 Task: Add Market Corner Angel Hair Pasta to the cart.
Action: Mouse pressed left at (15, 74)
Screenshot: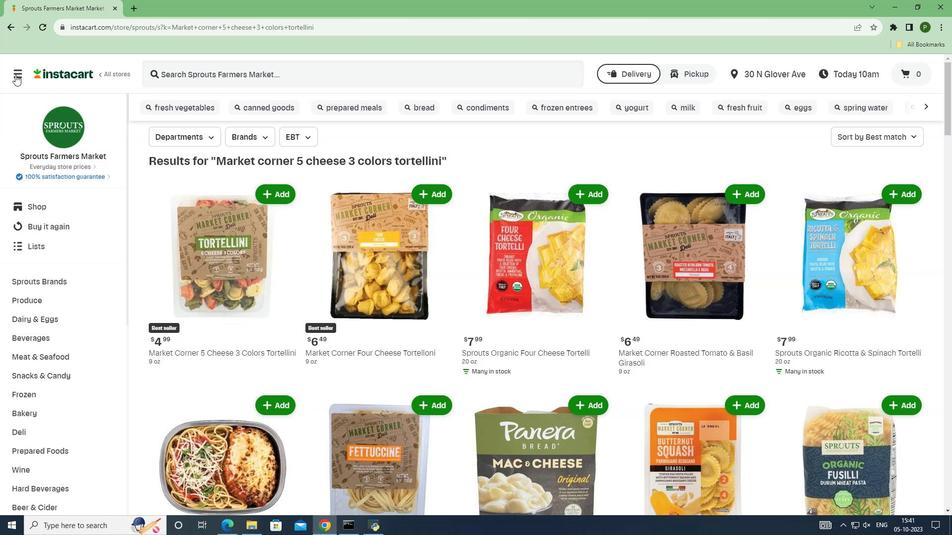 
Action: Mouse moved to (59, 262)
Screenshot: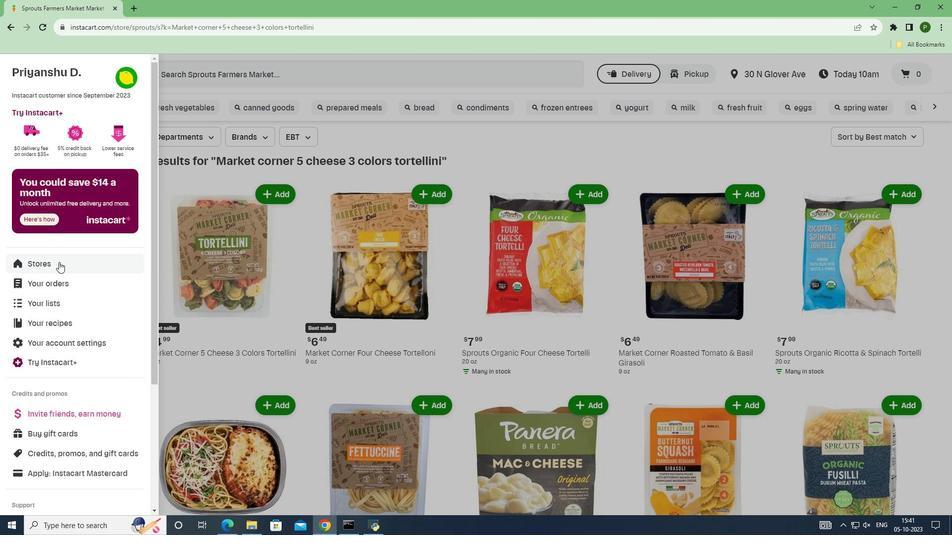 
Action: Mouse pressed left at (59, 262)
Screenshot: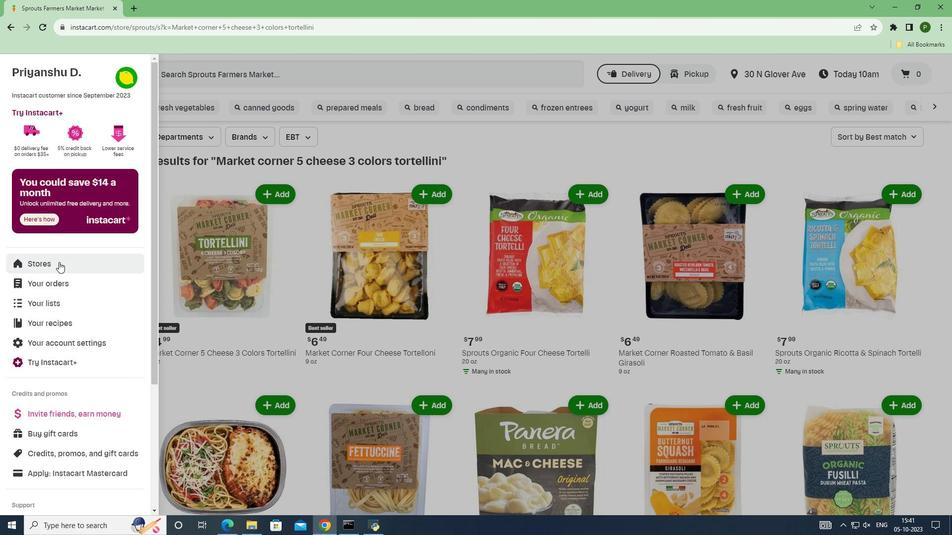 
Action: Mouse moved to (230, 119)
Screenshot: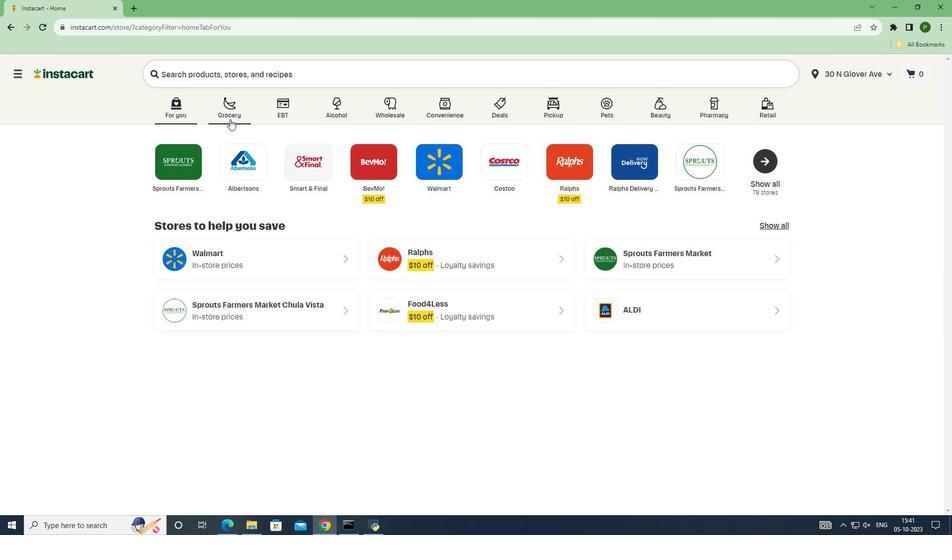 
Action: Mouse pressed left at (230, 119)
Screenshot: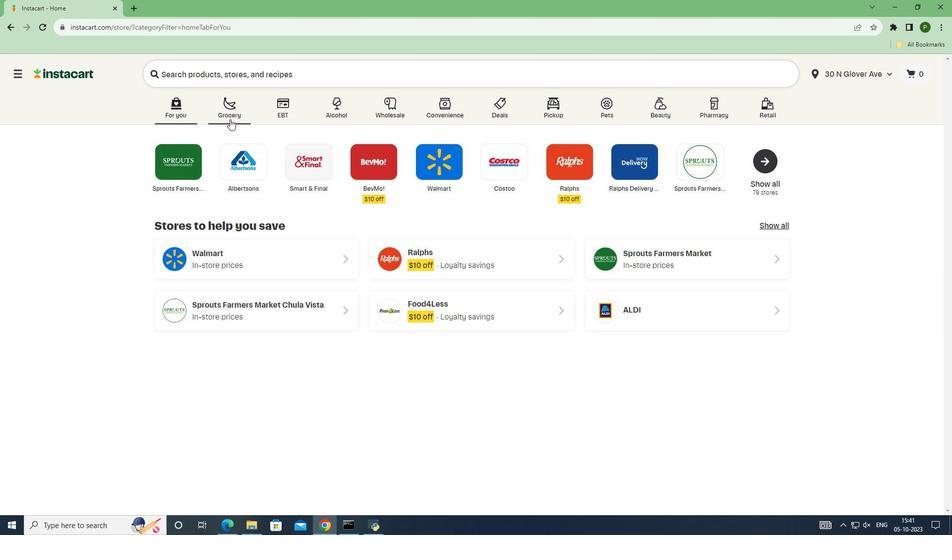 
Action: Mouse moved to (605, 229)
Screenshot: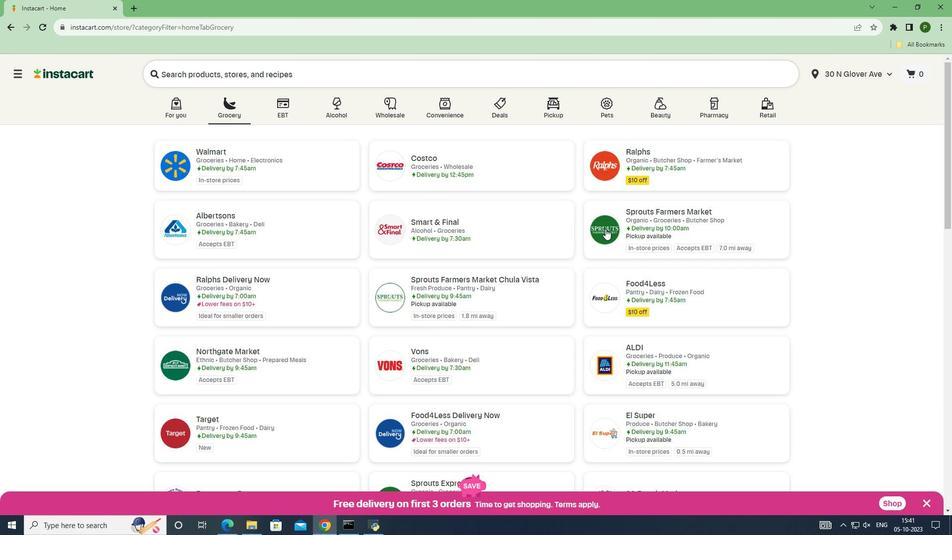 
Action: Mouse pressed left at (605, 229)
Screenshot: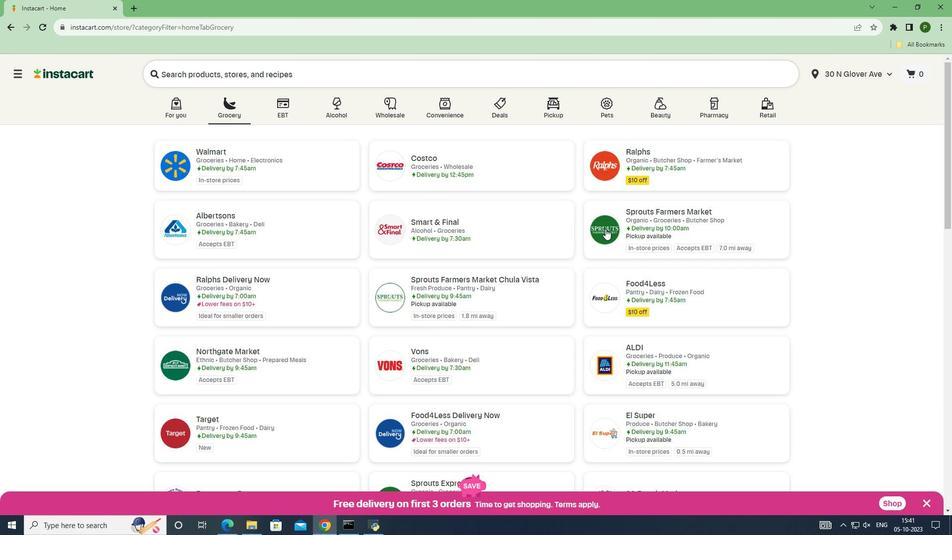 
Action: Mouse moved to (82, 282)
Screenshot: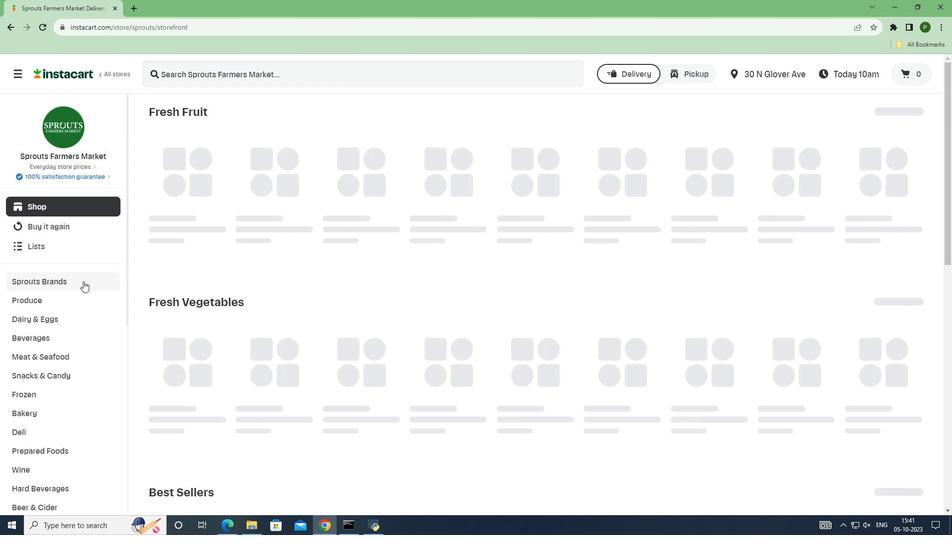 
Action: Mouse pressed left at (82, 282)
Screenshot: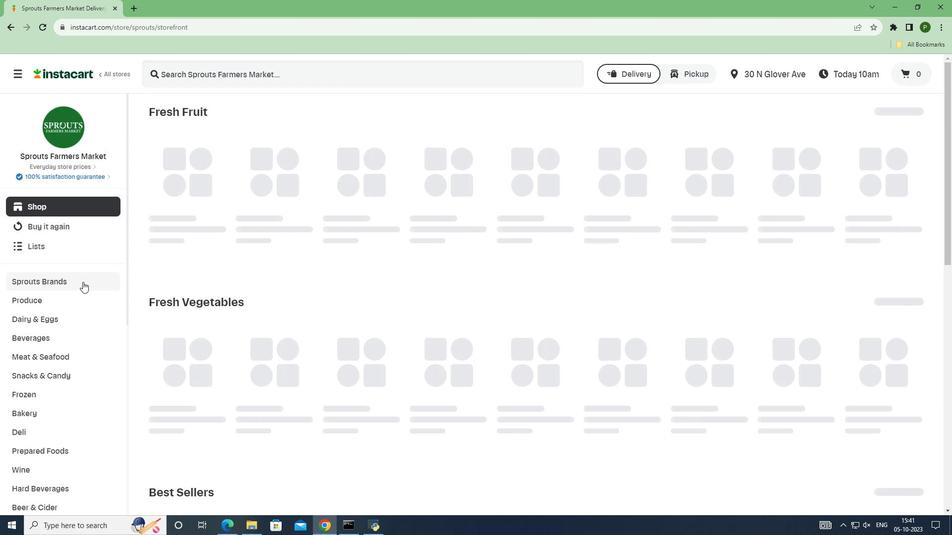 
Action: Mouse moved to (45, 391)
Screenshot: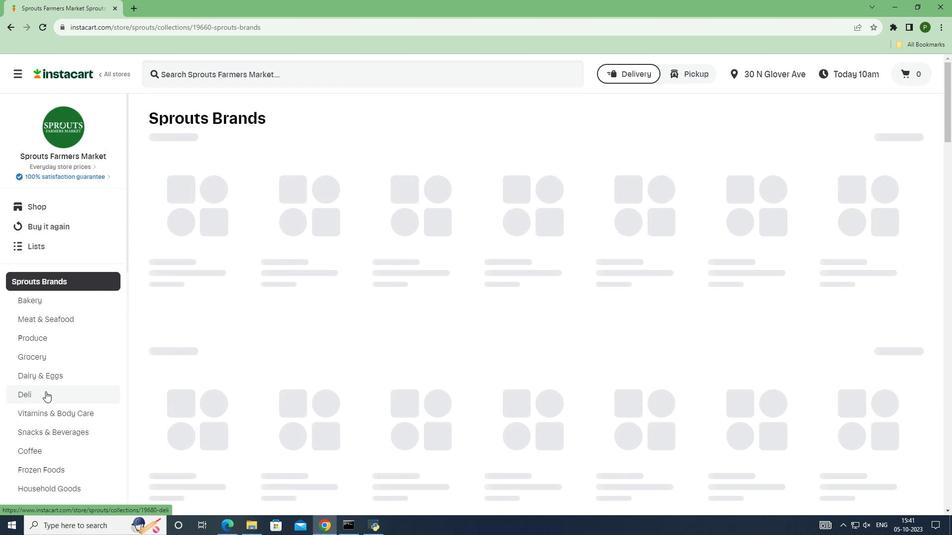 
Action: Mouse pressed left at (45, 391)
Screenshot: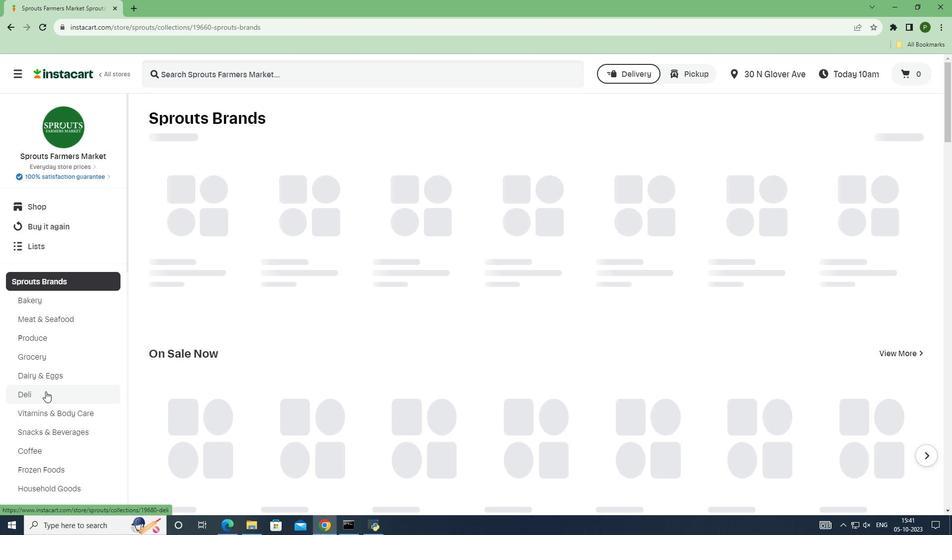 
Action: Mouse moved to (199, 77)
Screenshot: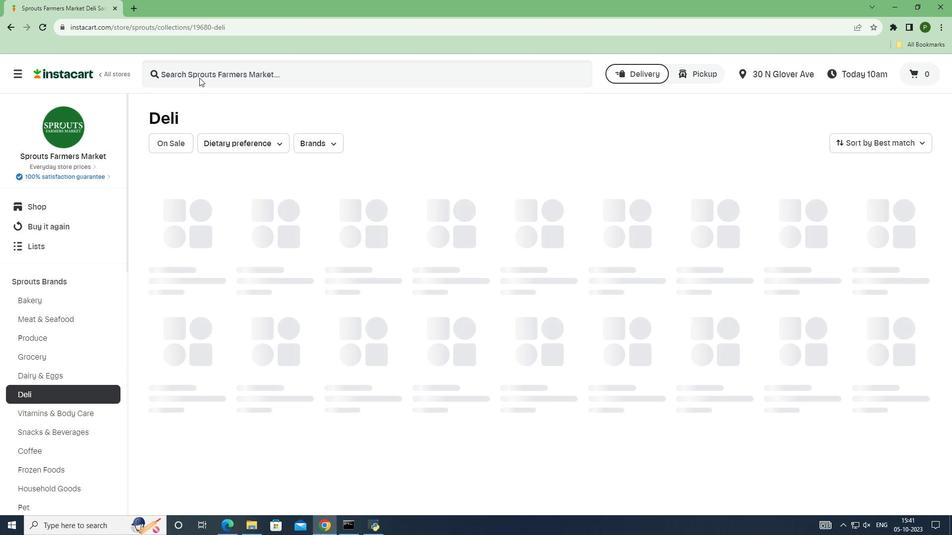 
Action: Mouse pressed left at (199, 77)
Screenshot: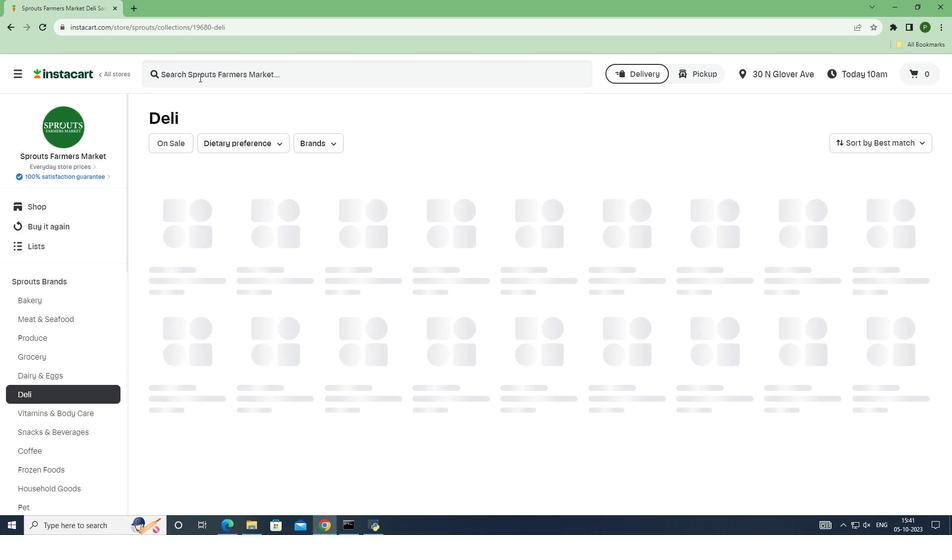 
Action: Key pressed <Key.caps_lock>M<Key.caps_lock>arket<Key.space>corner<Key.space>angel<Key.space>hair<Key.space>pasta<Key.enter>
Screenshot: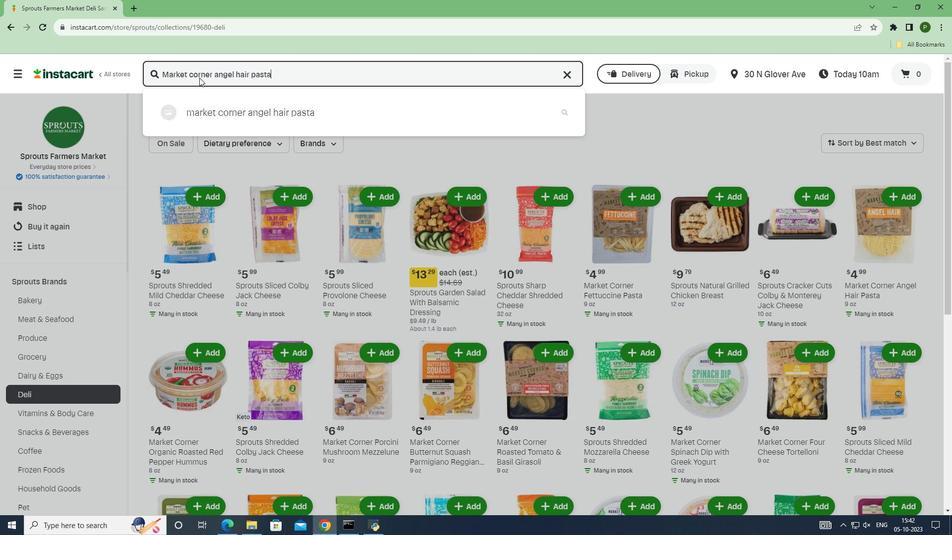
Action: Mouse moved to (580, 170)
Screenshot: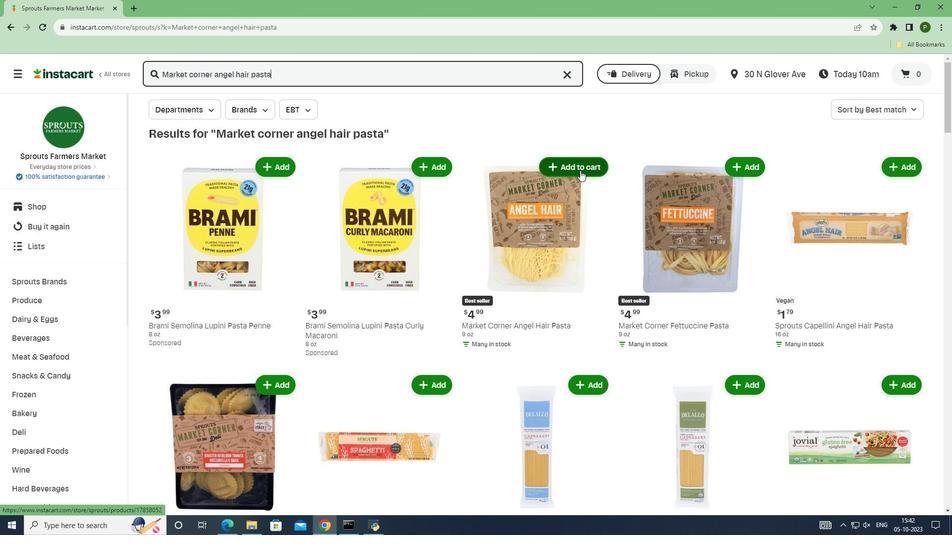 
Action: Mouse pressed left at (580, 170)
Screenshot: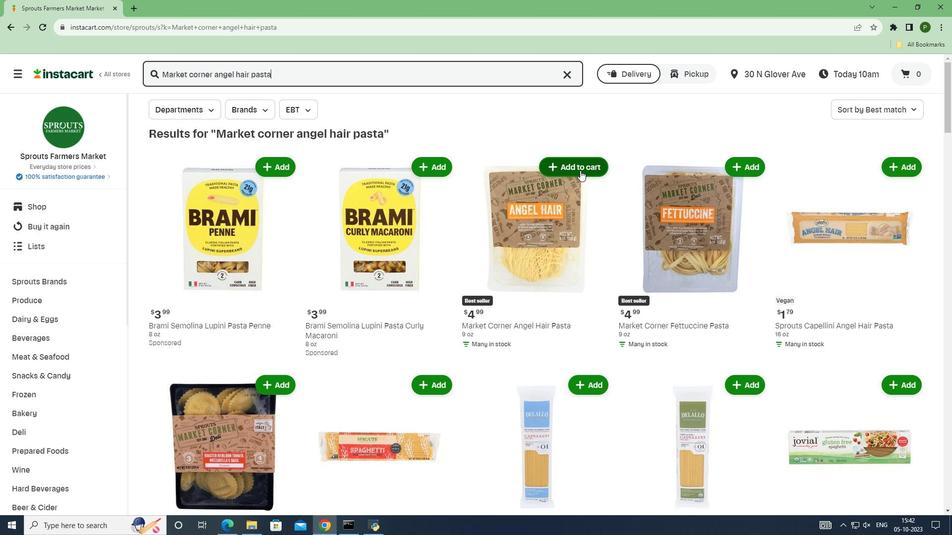 
